 Task: Use the formula "SEARCH" in spreadsheet "Project portfolio".
Action: Mouse moved to (130, 92)
Screenshot: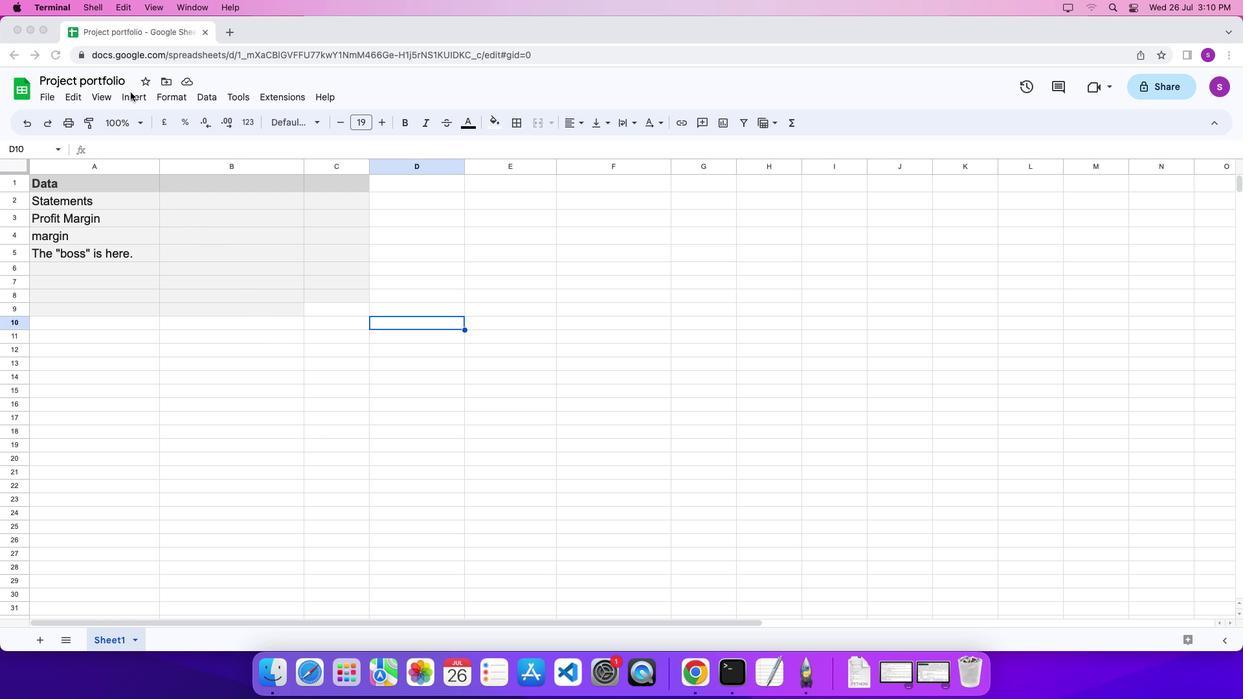 
Action: Mouse pressed left at (130, 92)
Screenshot: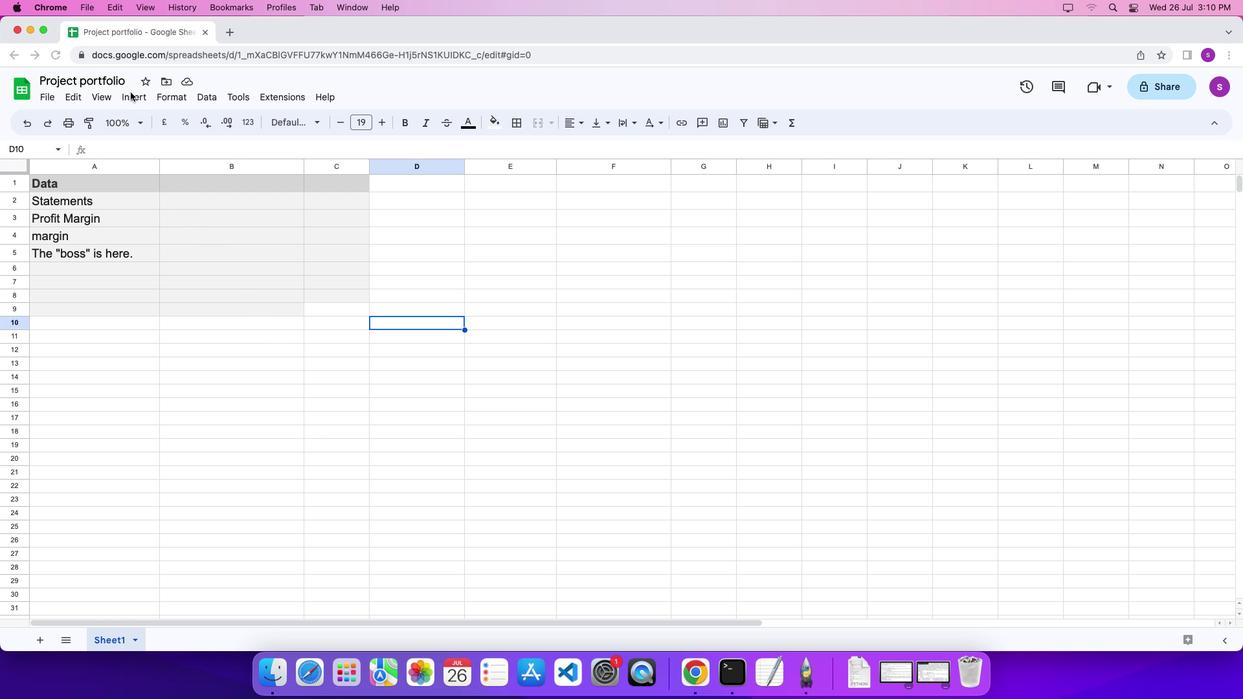 
Action: Mouse moved to (143, 97)
Screenshot: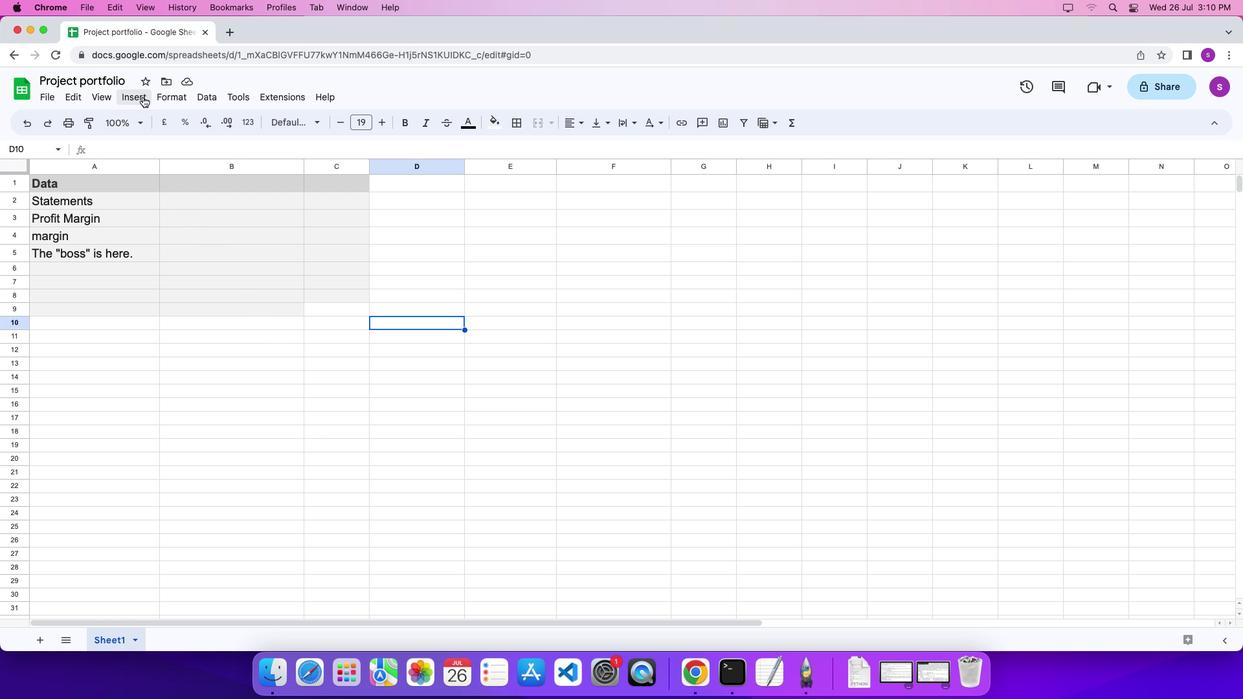 
Action: Mouse pressed left at (143, 97)
Screenshot: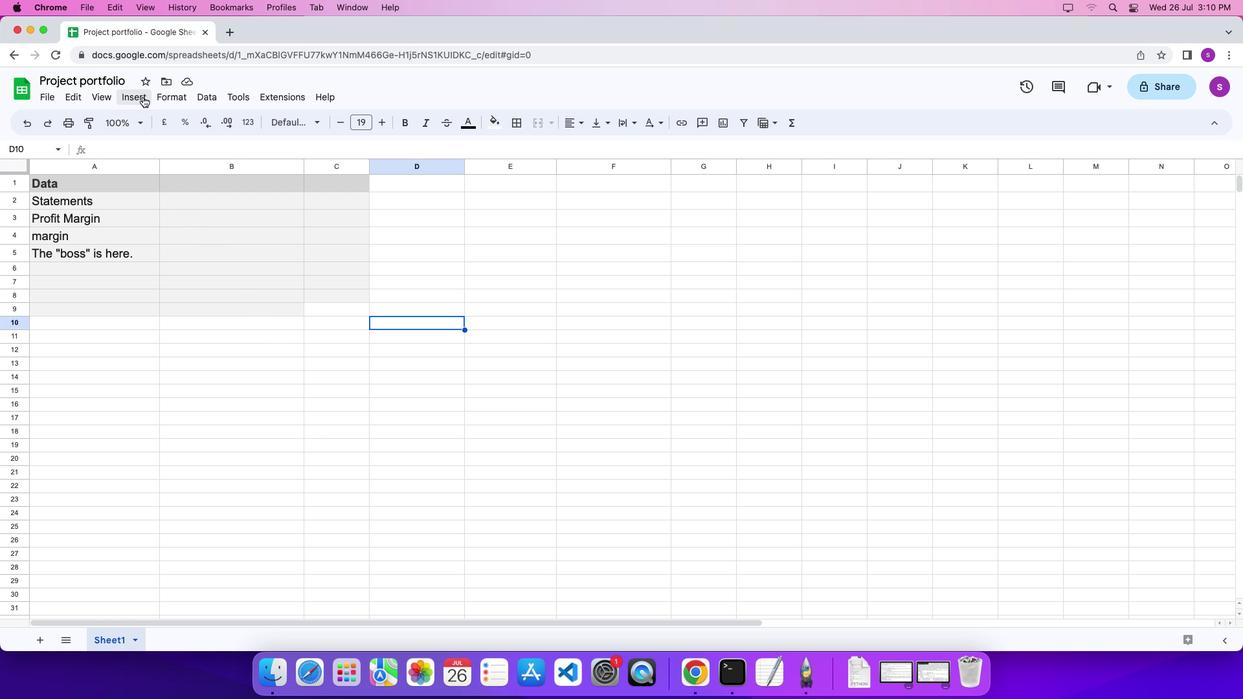 
Action: Mouse moved to (565, 625)
Screenshot: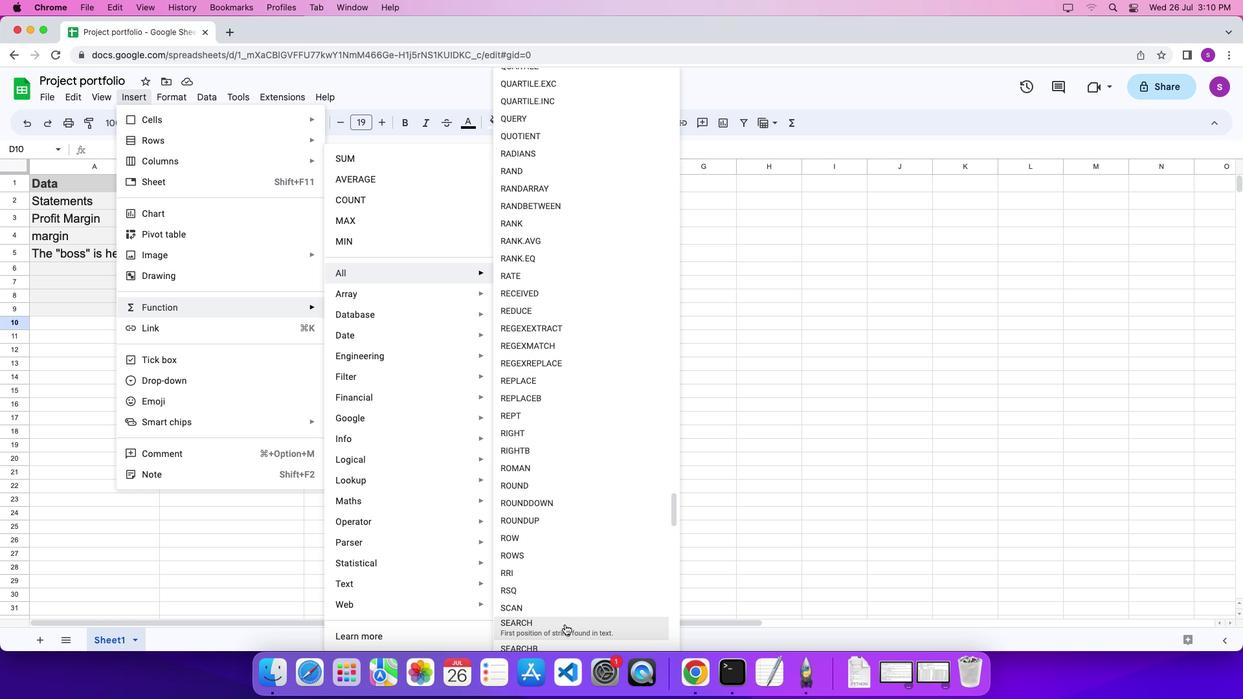 
Action: Mouse pressed left at (565, 625)
Screenshot: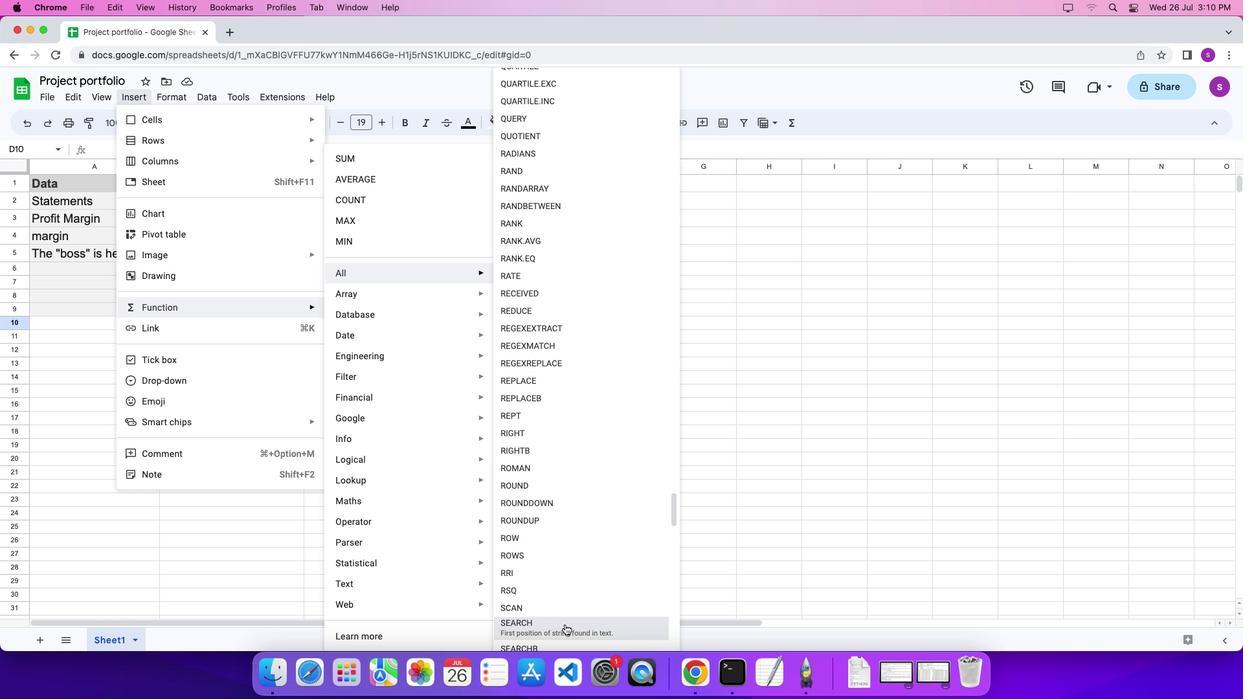
Action: Mouse moved to (549, 551)
Screenshot: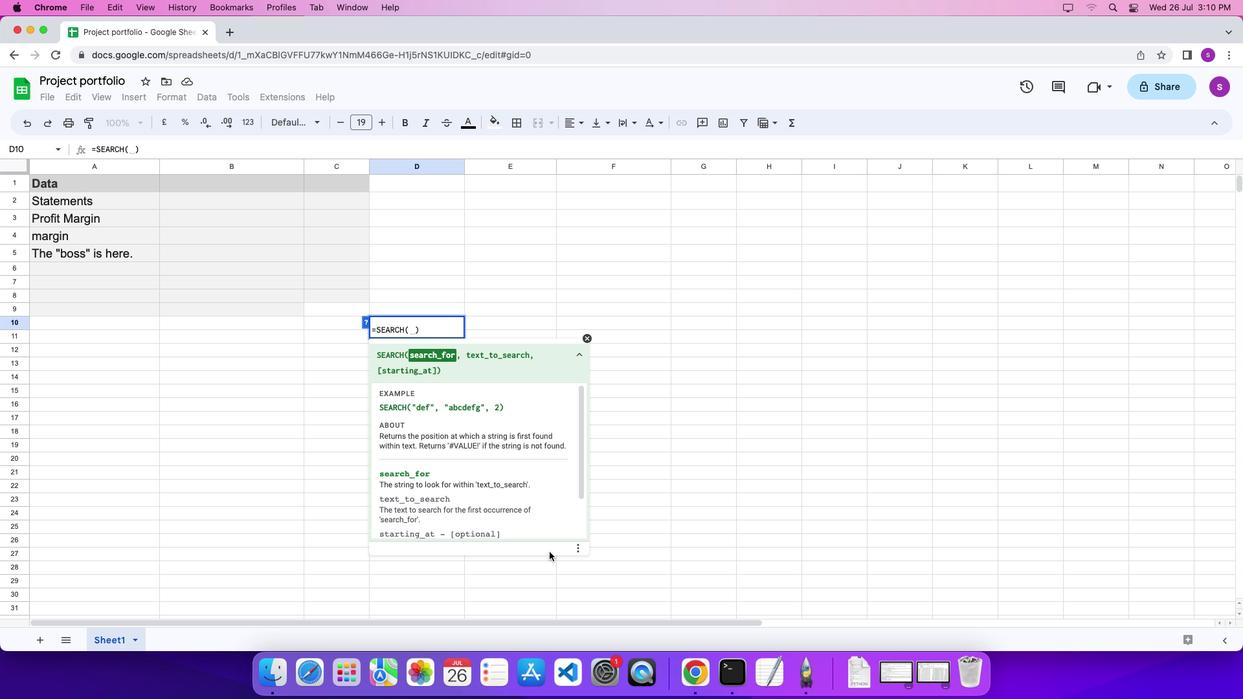 
Action: Key pressed Key.shift_r'"''e'Key.shift_r'"'','
Screenshot: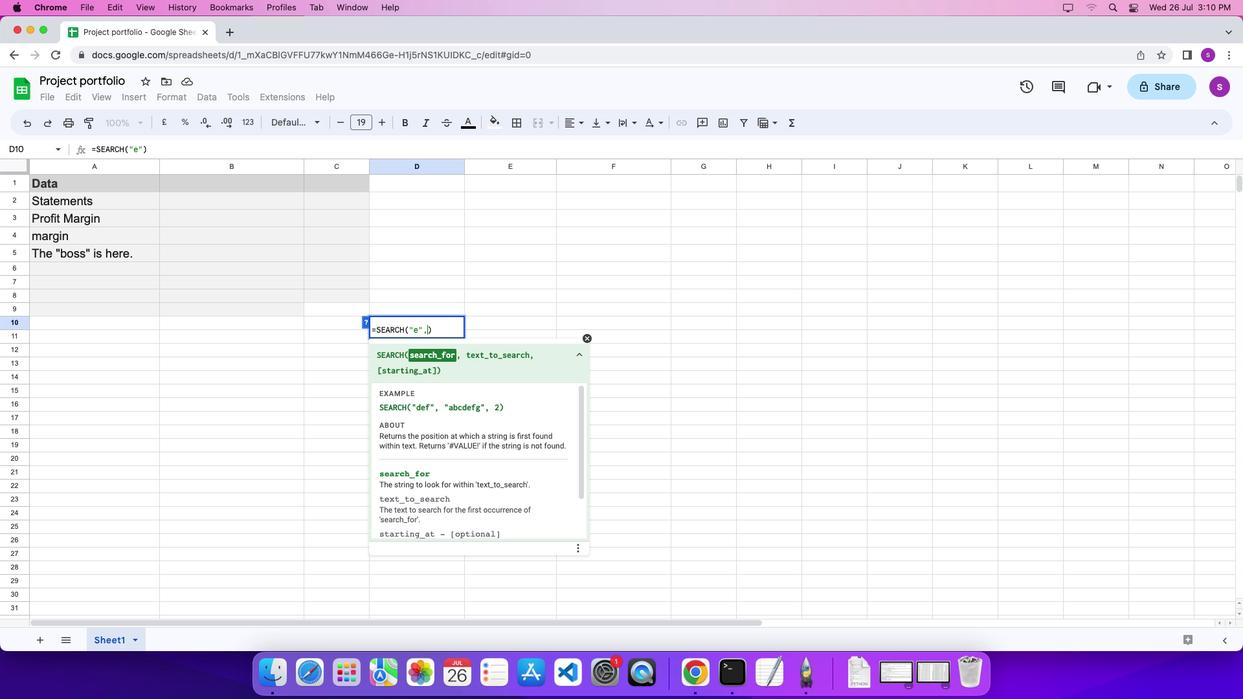 
Action: Mouse moved to (110, 202)
Screenshot: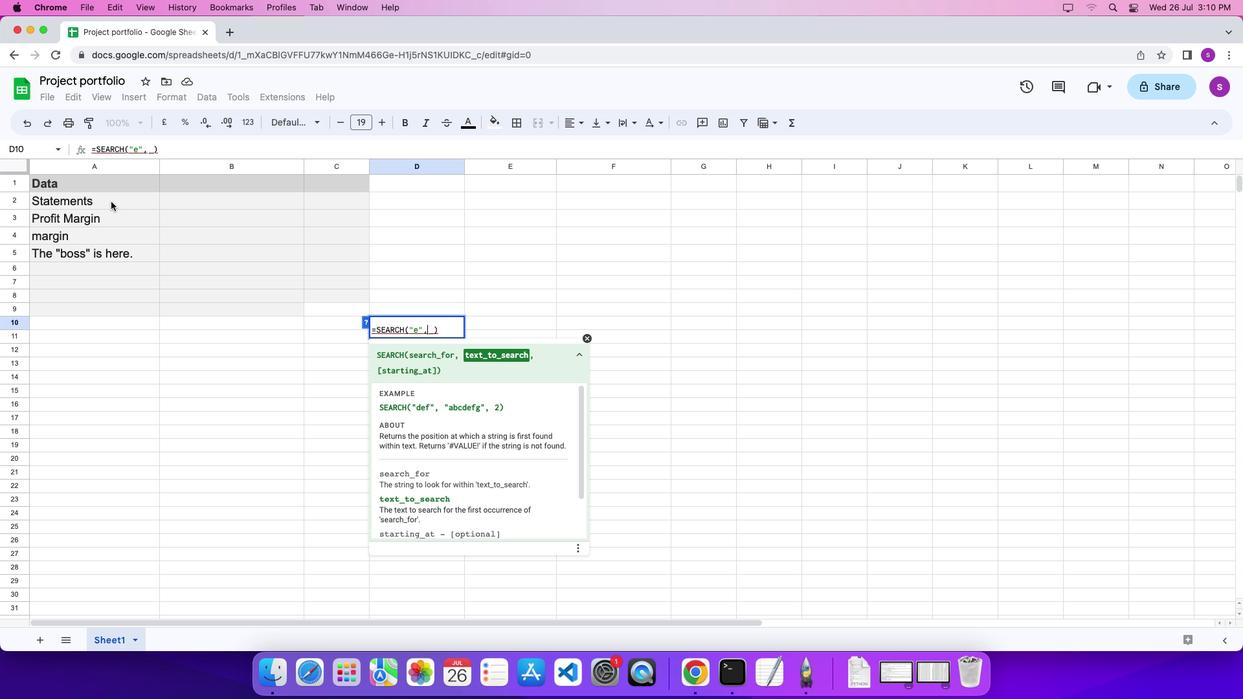 
Action: Mouse pressed left at (110, 202)
Screenshot: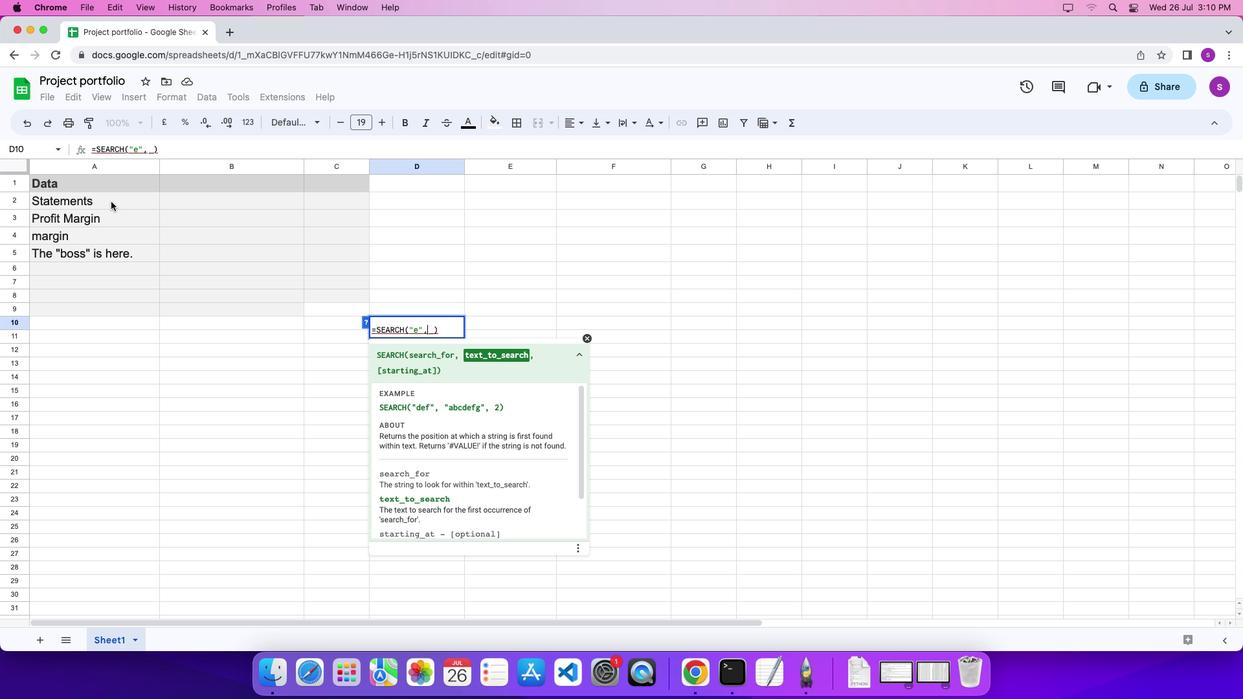 
Action: Mouse moved to (210, 243)
Screenshot: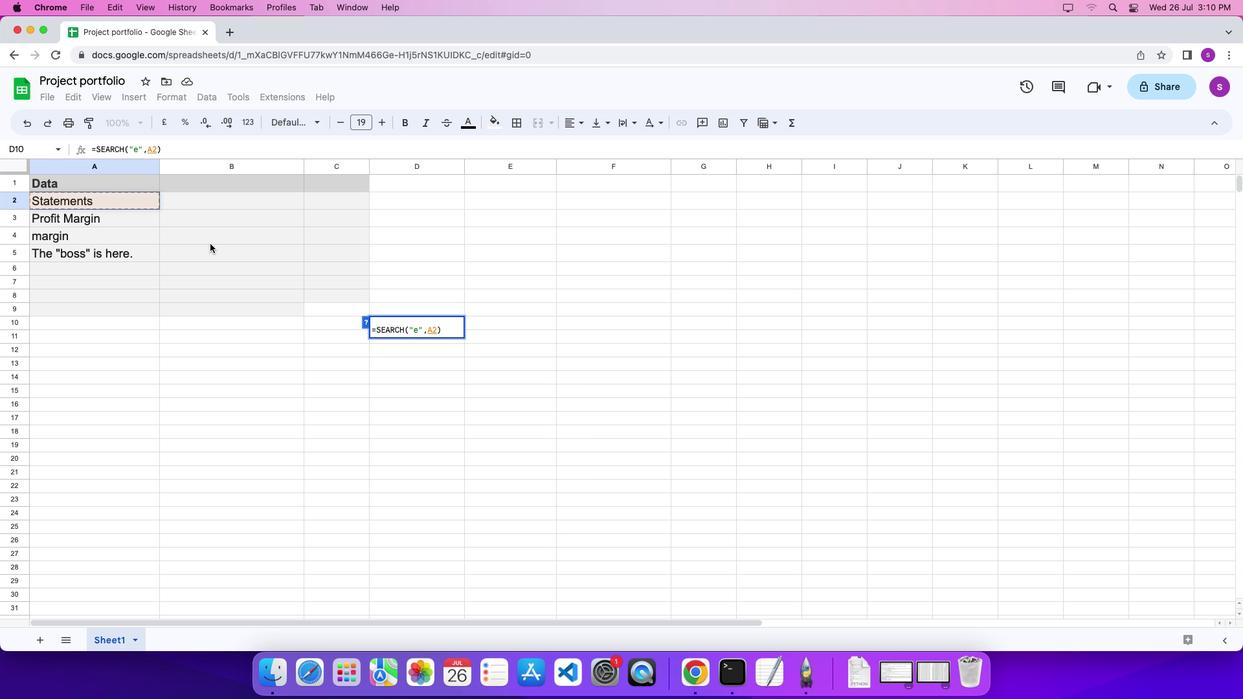 
Action: Key pressed ',''6''\x03'
Screenshot: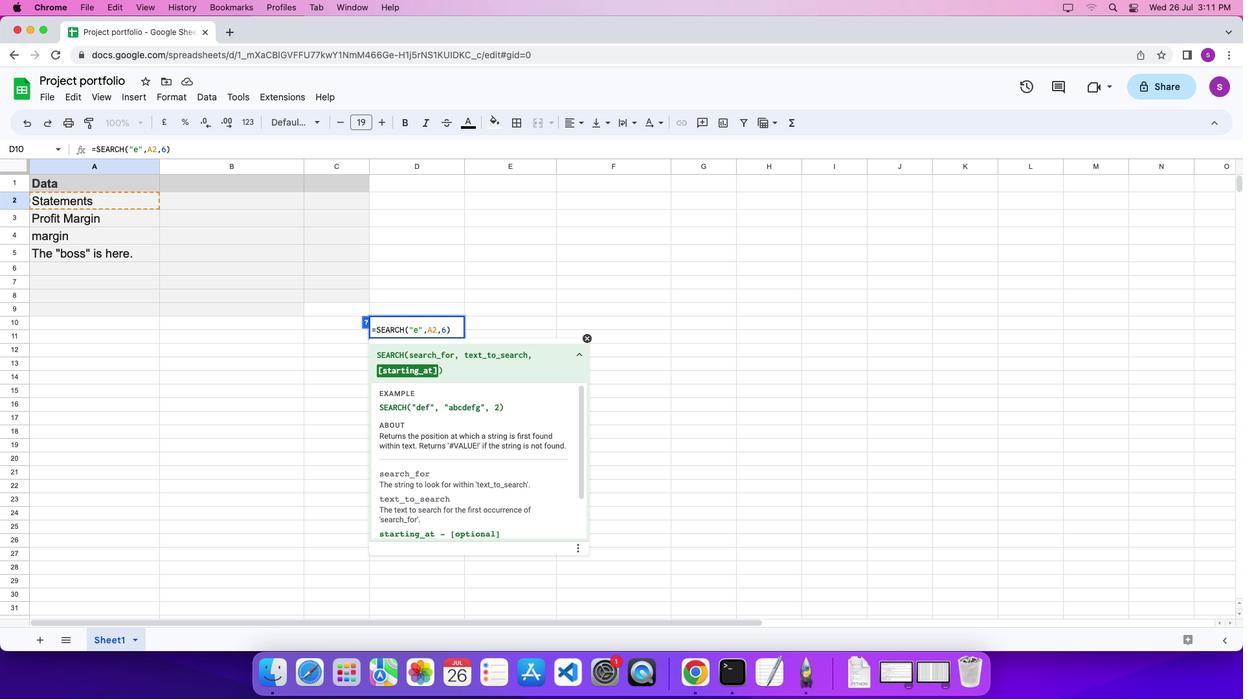 
